 Task: Add a condition where "Hours since assignee update Less than Five hundred" in unsolved tickets in your groups.
Action: Mouse moved to (120, 400)
Screenshot: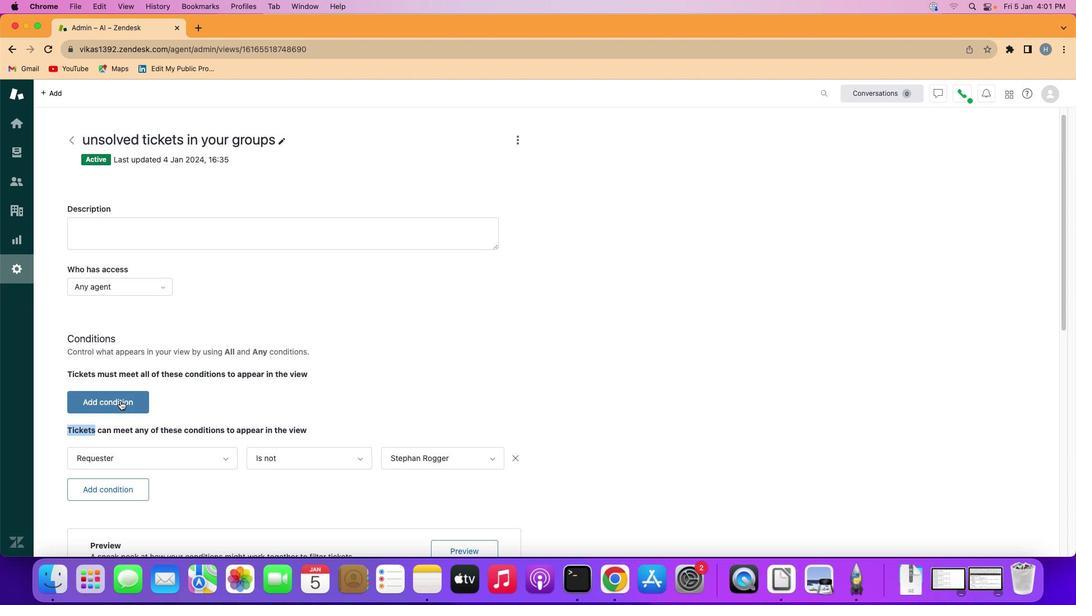 
Action: Mouse pressed left at (120, 400)
Screenshot: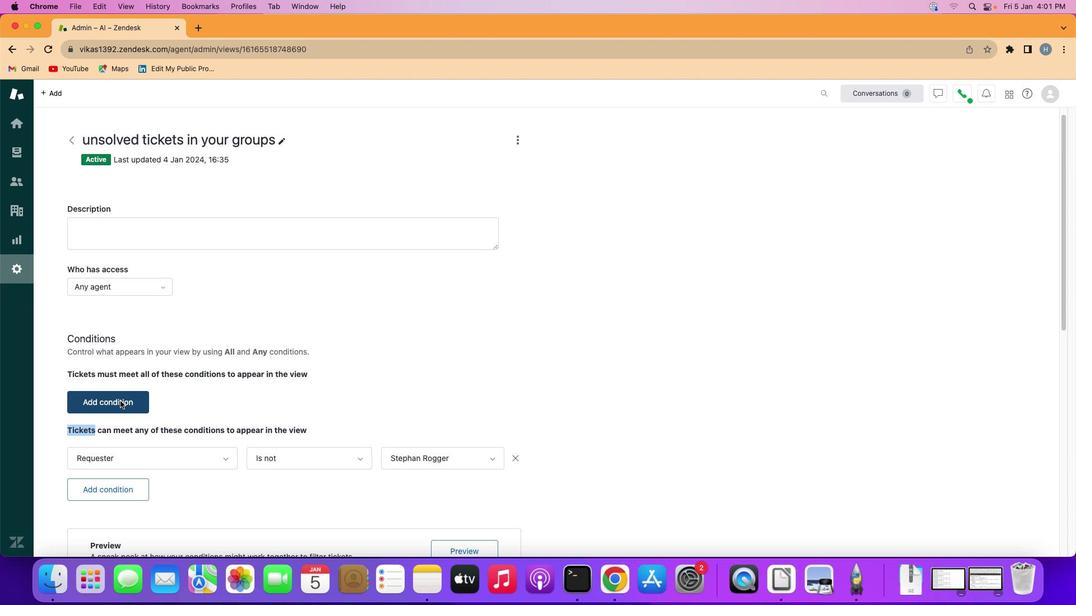
Action: Mouse moved to (138, 399)
Screenshot: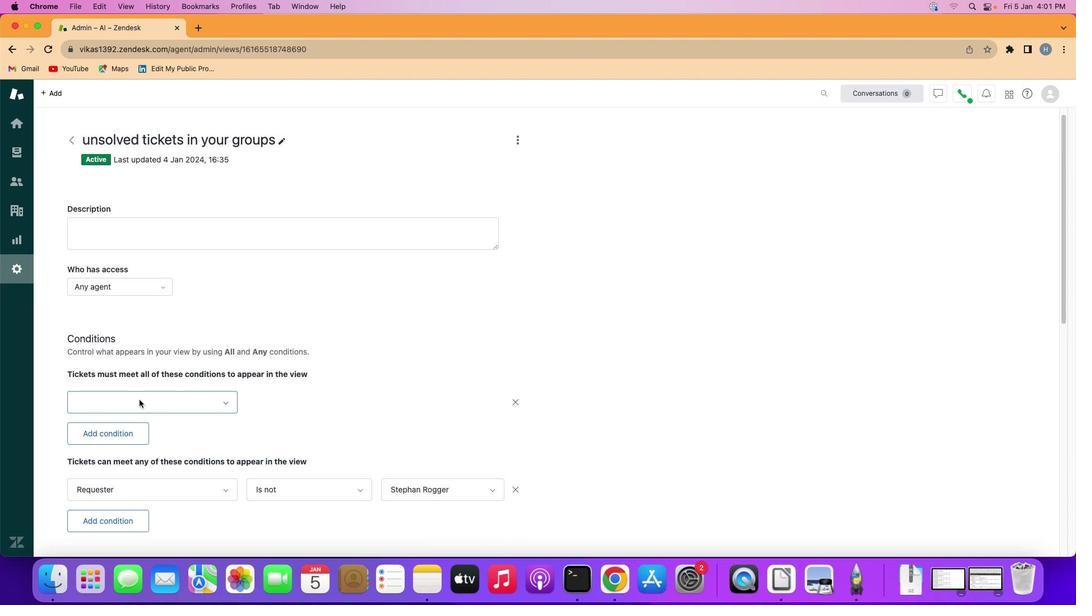 
Action: Mouse pressed left at (138, 399)
Screenshot: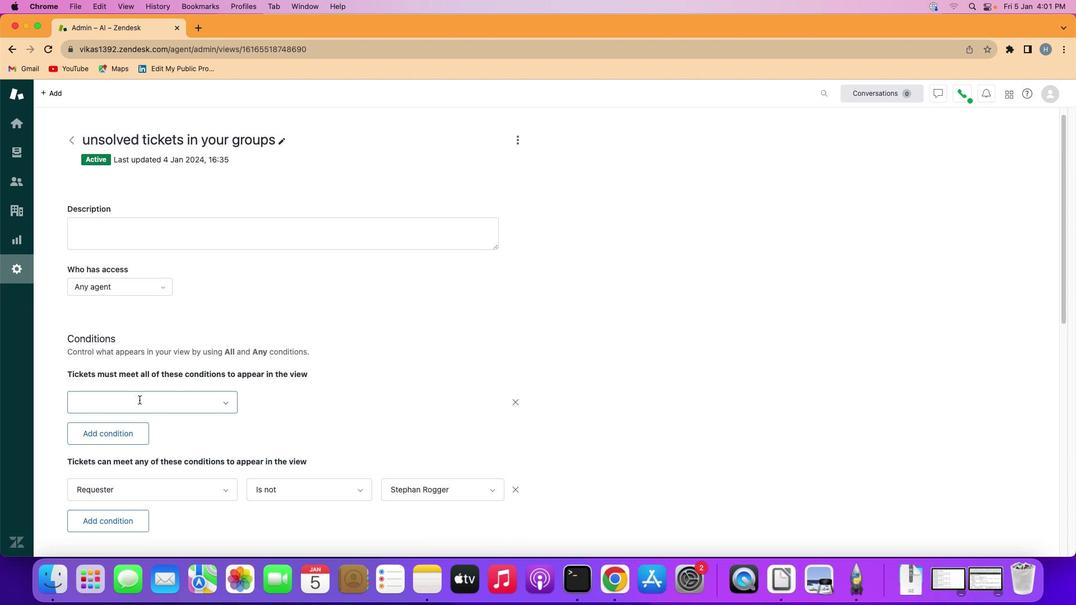 
Action: Mouse moved to (164, 306)
Screenshot: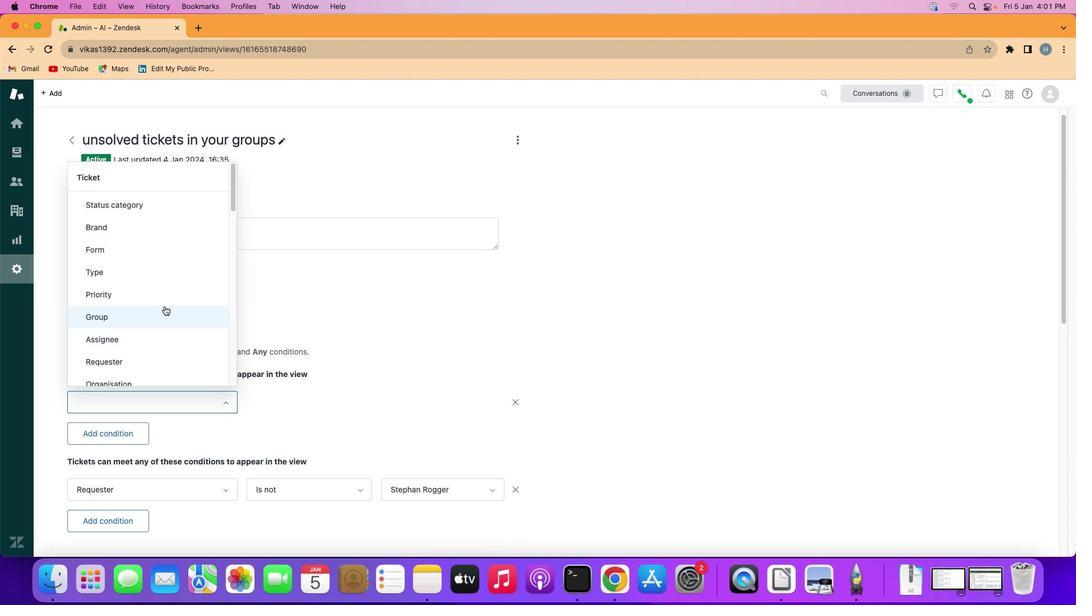 
Action: Mouse scrolled (164, 306) with delta (0, 0)
Screenshot: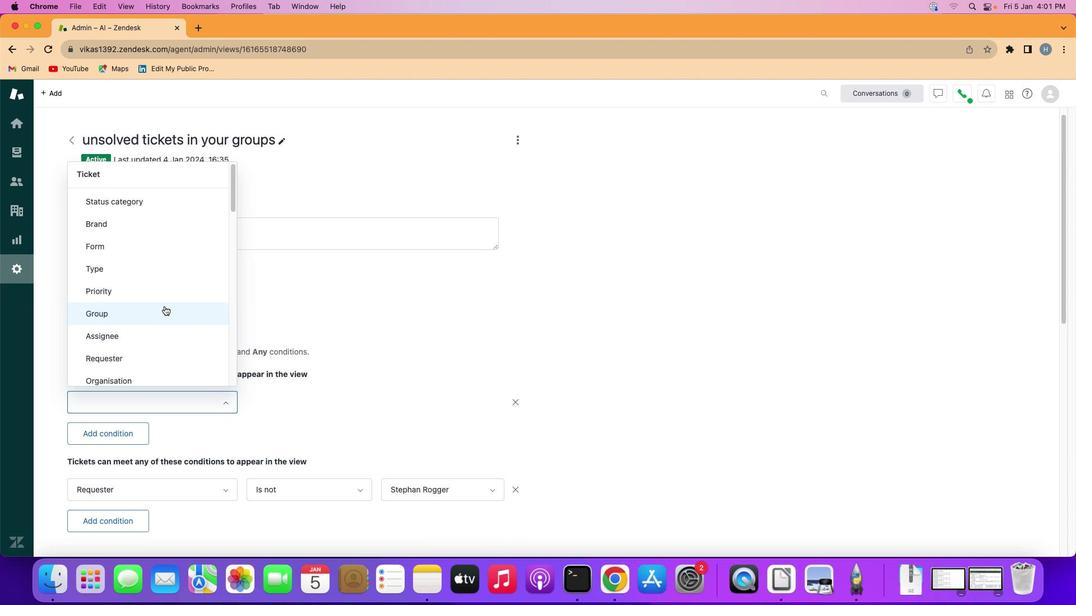 
Action: Mouse scrolled (164, 306) with delta (0, 0)
Screenshot: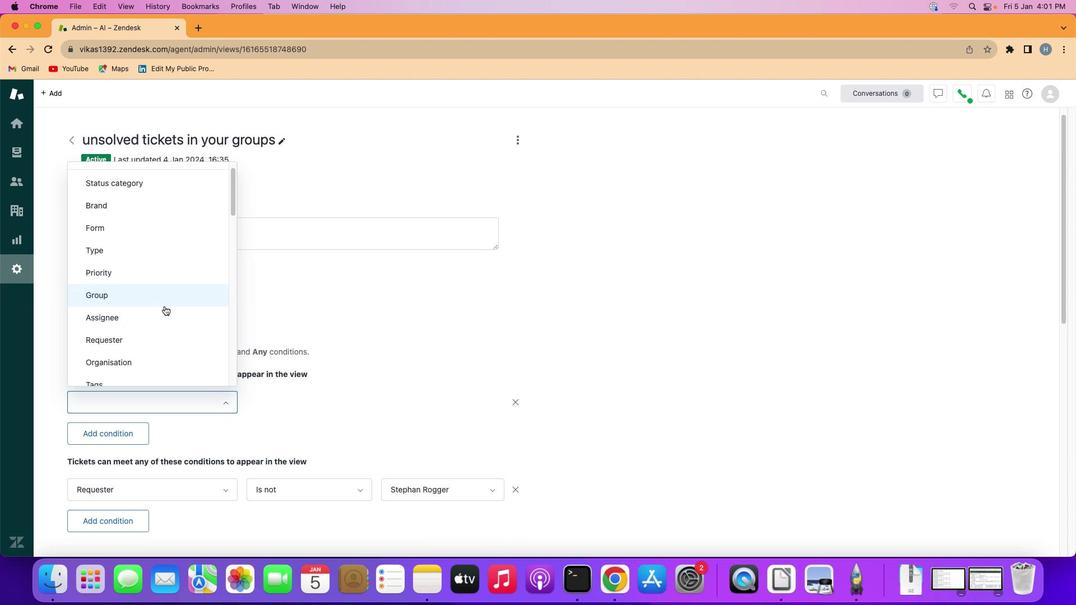 
Action: Mouse scrolled (164, 306) with delta (0, -1)
Screenshot: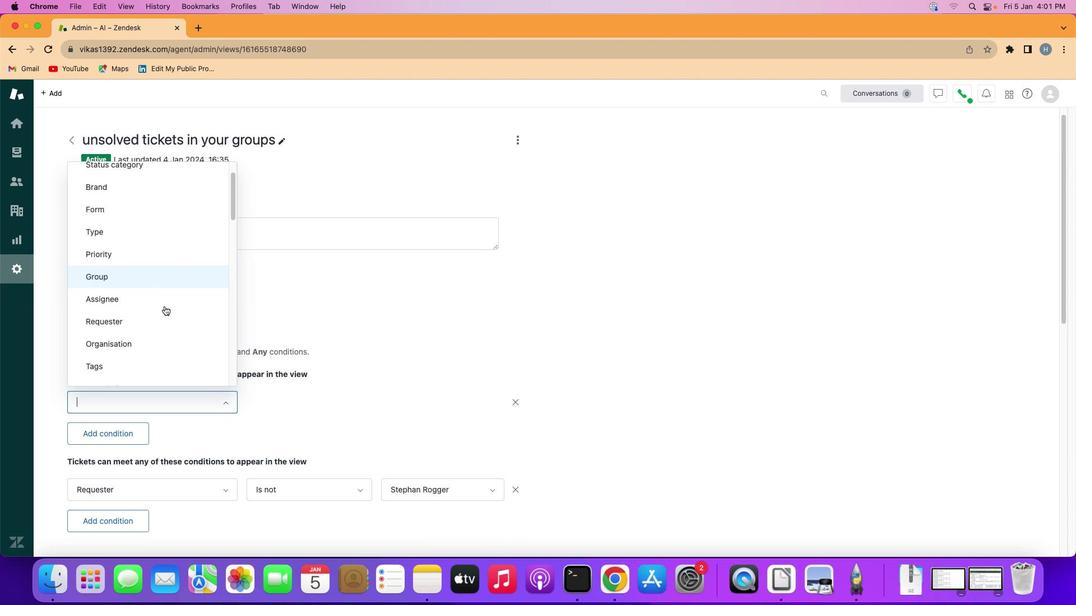 
Action: Mouse scrolled (164, 306) with delta (0, -1)
Screenshot: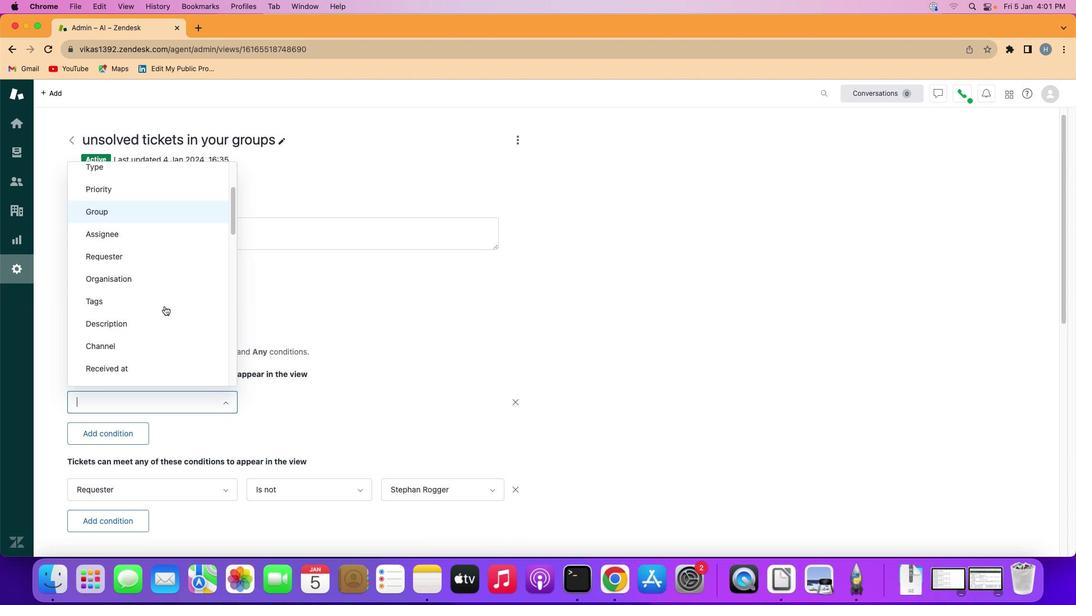 
Action: Mouse scrolled (164, 306) with delta (0, -1)
Screenshot: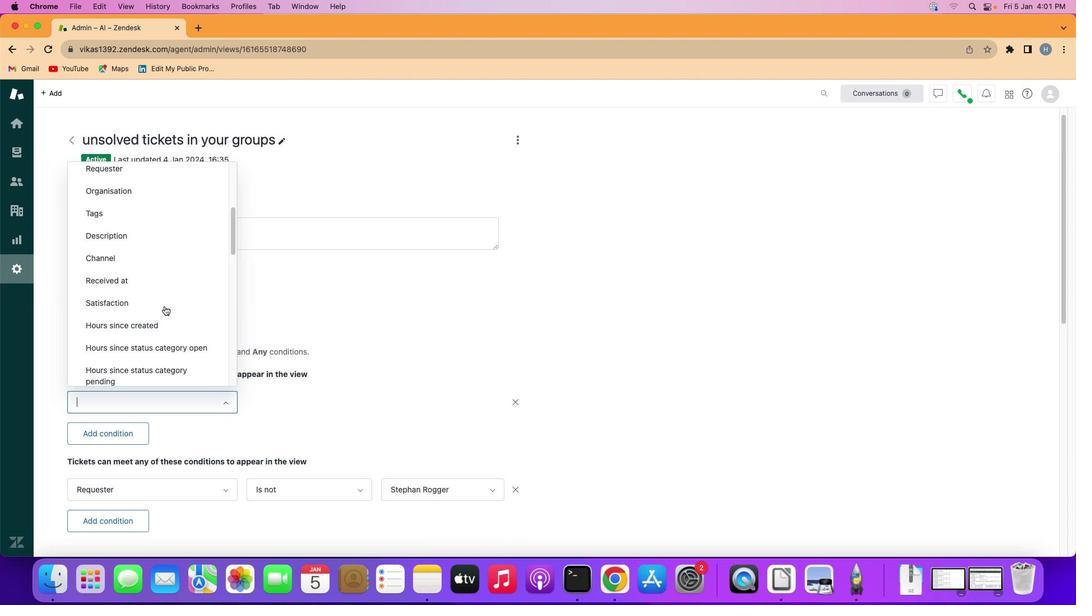 
Action: Mouse moved to (164, 302)
Screenshot: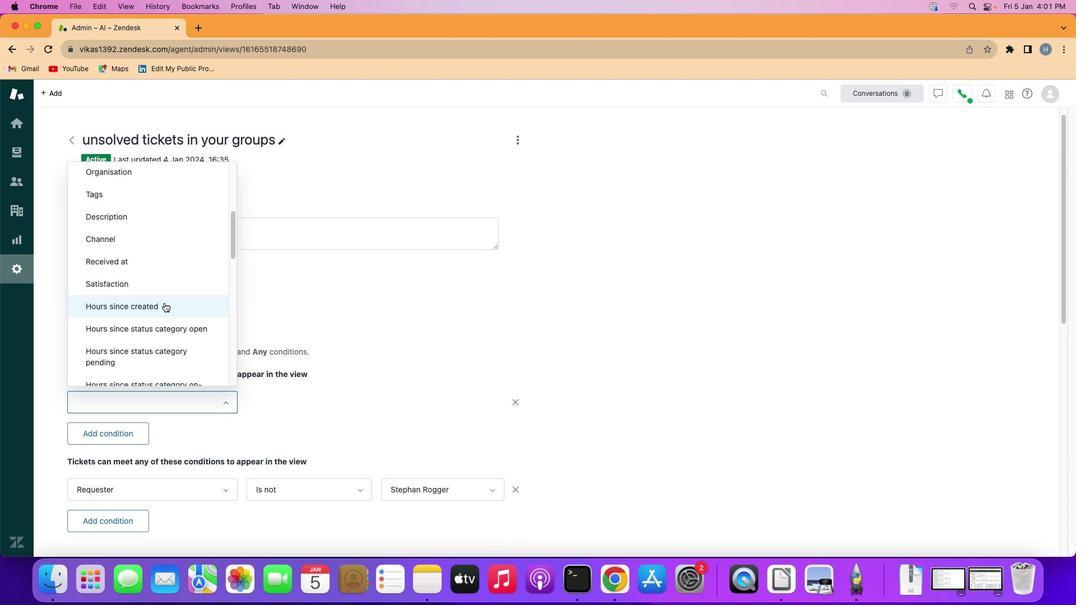 
Action: Mouse scrolled (164, 302) with delta (0, 0)
Screenshot: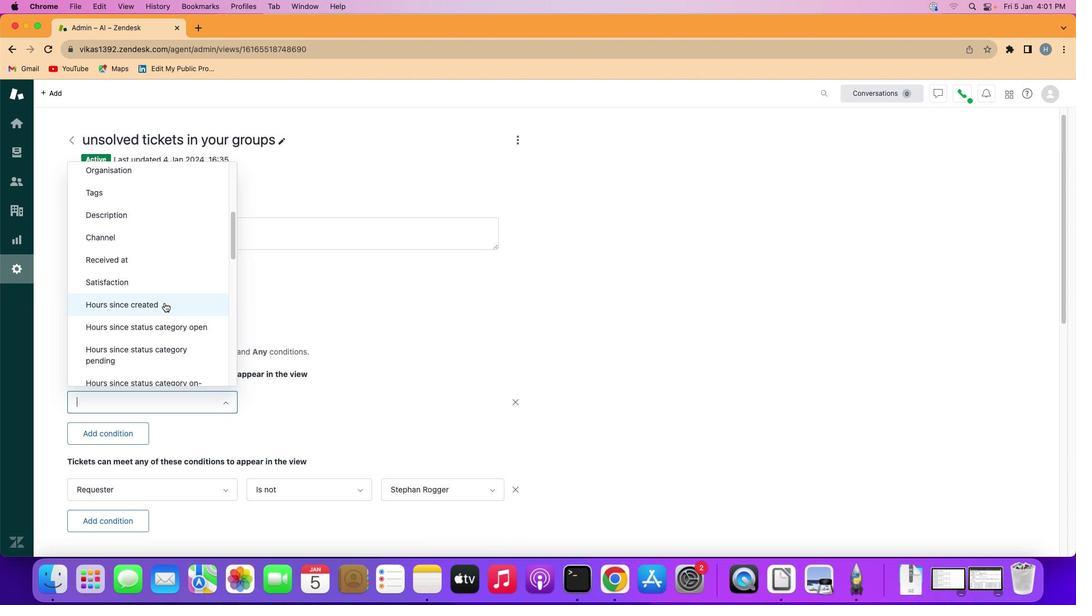 
Action: Mouse scrolled (164, 302) with delta (0, 0)
Screenshot: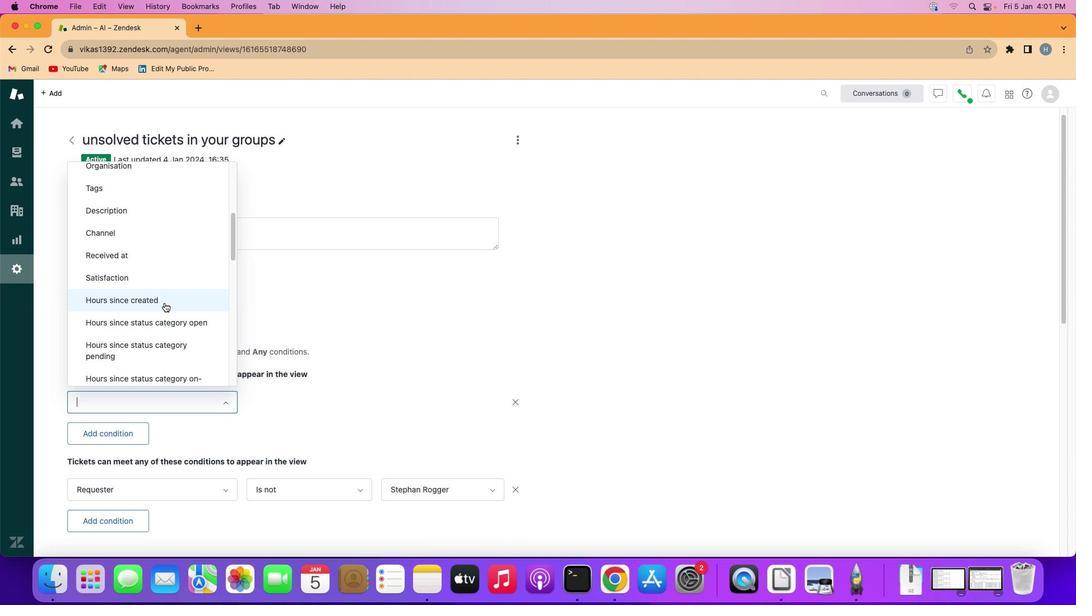 
Action: Mouse scrolled (164, 302) with delta (0, 0)
Screenshot: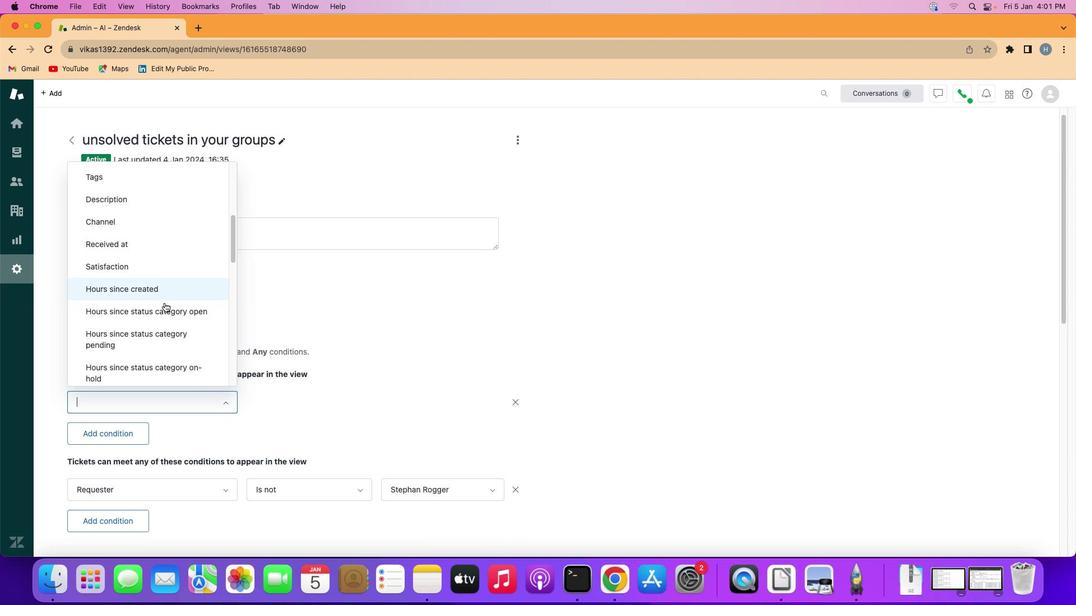 
Action: Mouse scrolled (164, 302) with delta (0, 0)
Screenshot: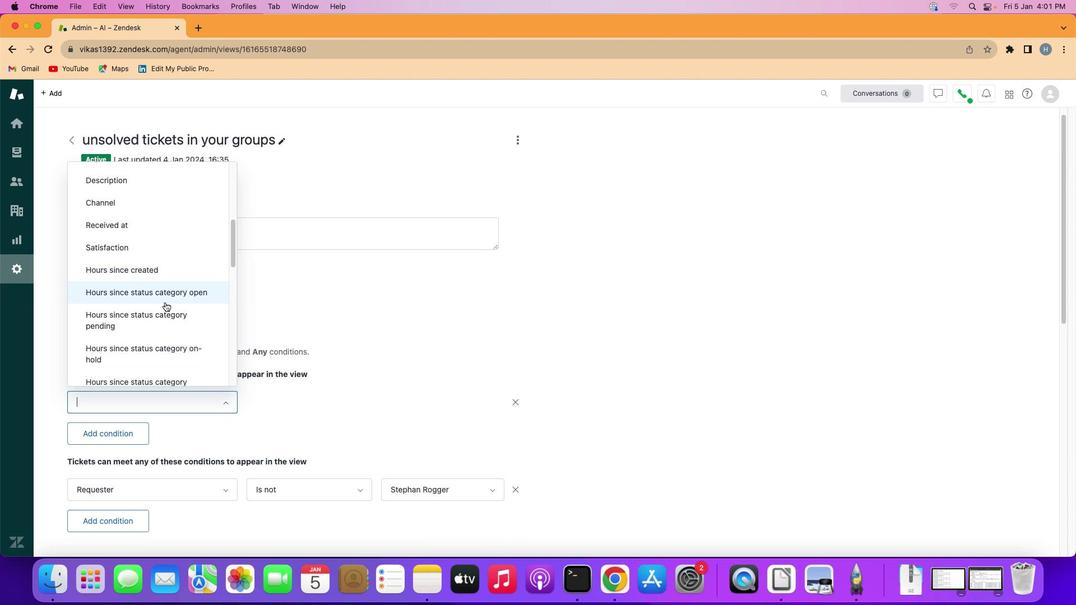 
Action: Mouse moved to (164, 301)
Screenshot: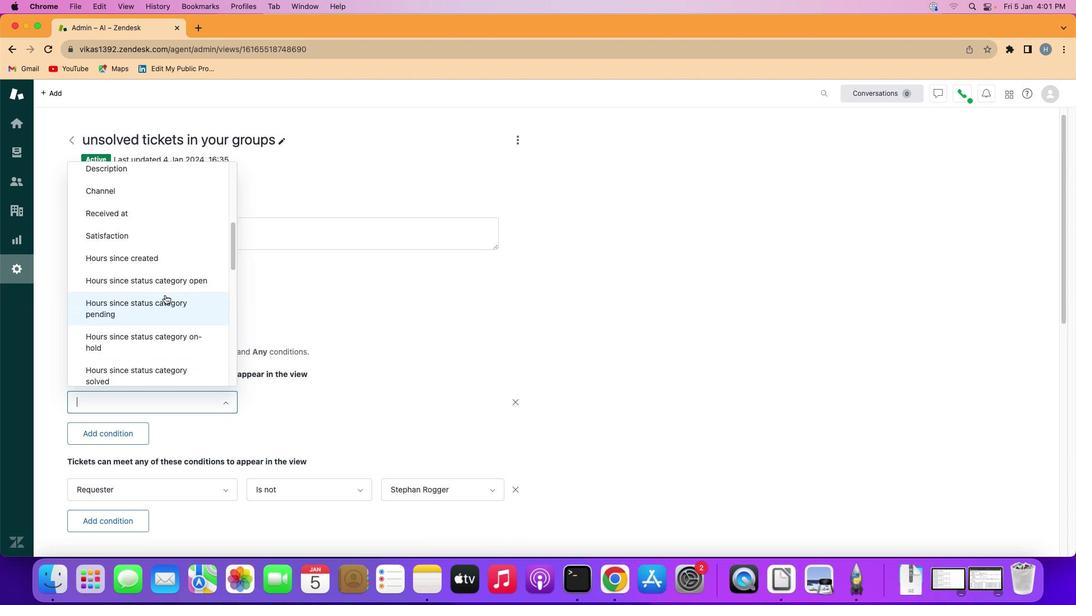 
Action: Mouse scrolled (164, 301) with delta (0, 0)
Screenshot: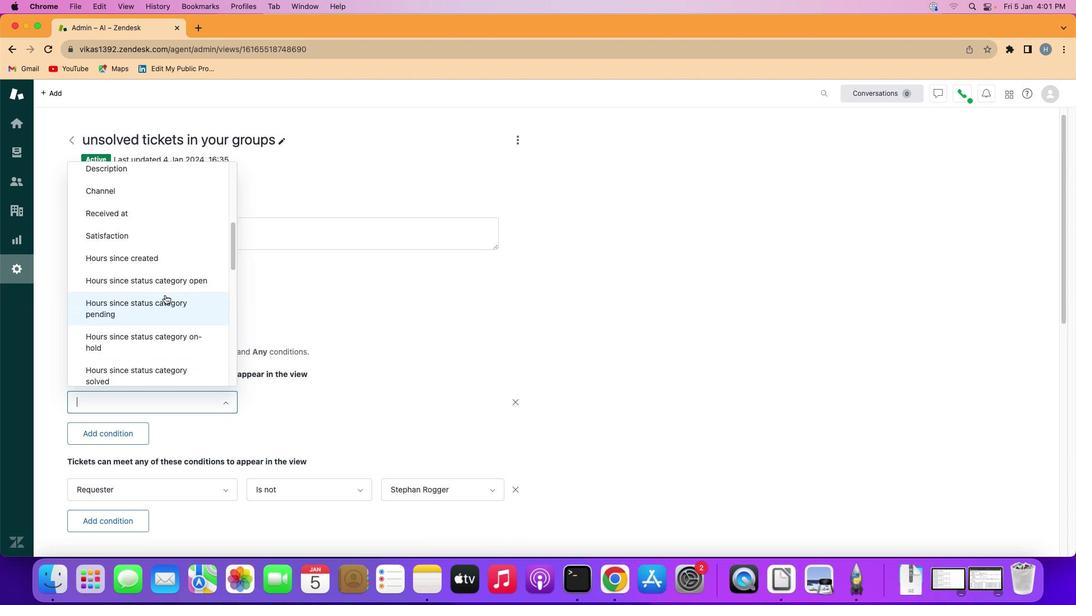 
Action: Mouse moved to (164, 296)
Screenshot: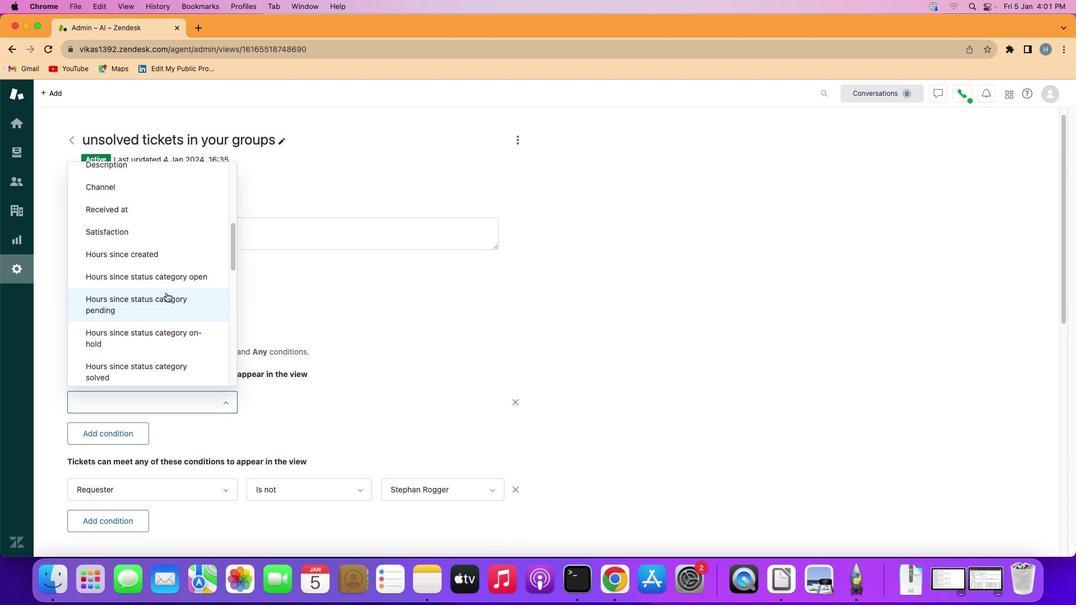 
Action: Mouse scrolled (164, 296) with delta (0, 0)
Screenshot: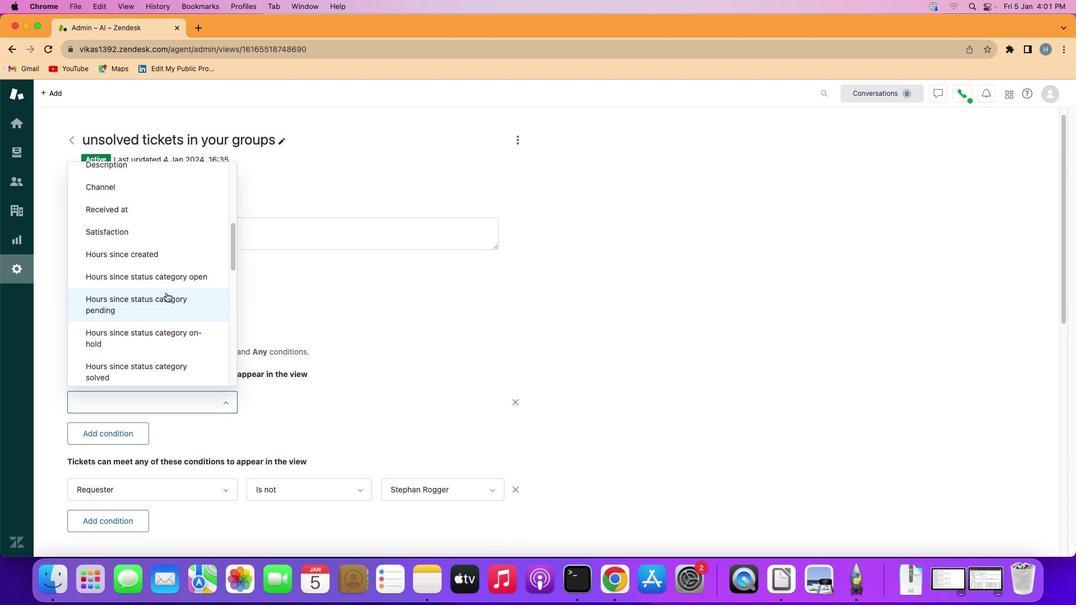 
Action: Mouse moved to (165, 292)
Screenshot: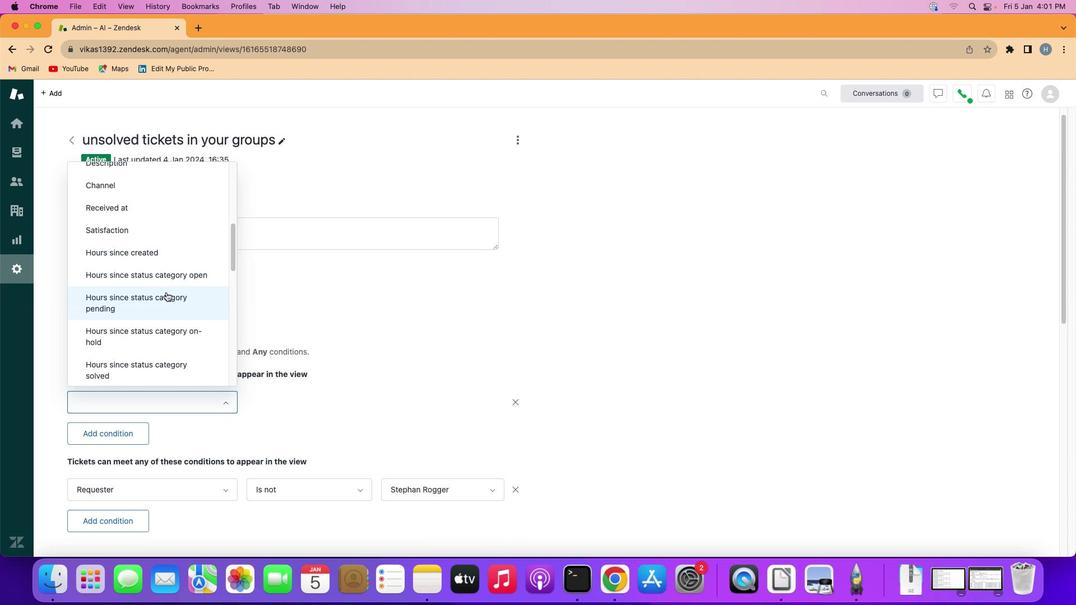 
Action: Mouse scrolled (165, 292) with delta (0, 0)
Screenshot: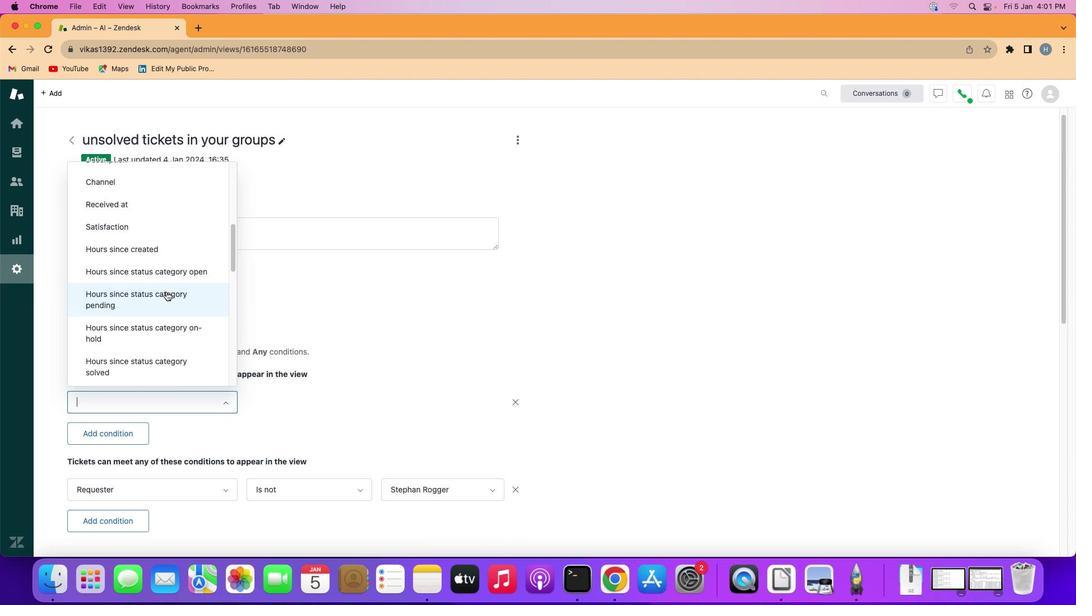 
Action: Mouse scrolled (165, 292) with delta (0, 0)
Screenshot: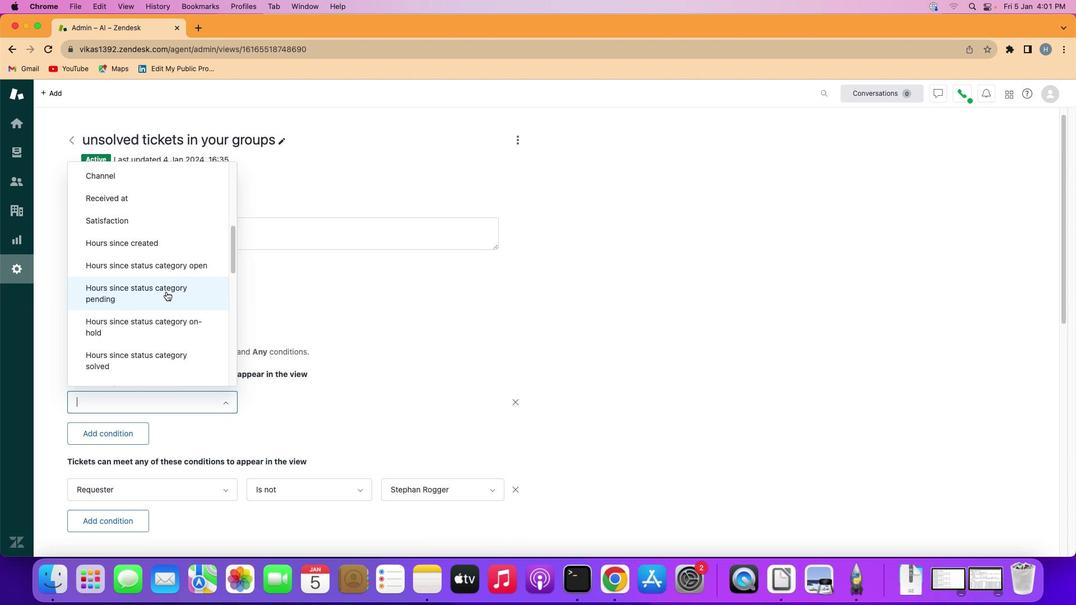 
Action: Mouse moved to (165, 291)
Screenshot: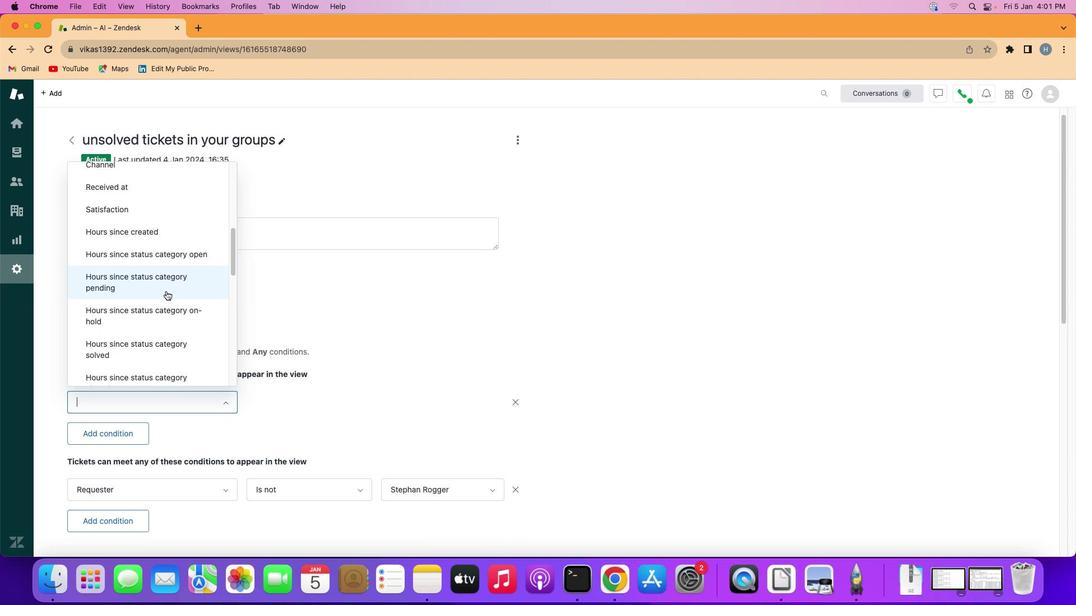 
Action: Mouse scrolled (165, 291) with delta (0, 0)
Screenshot: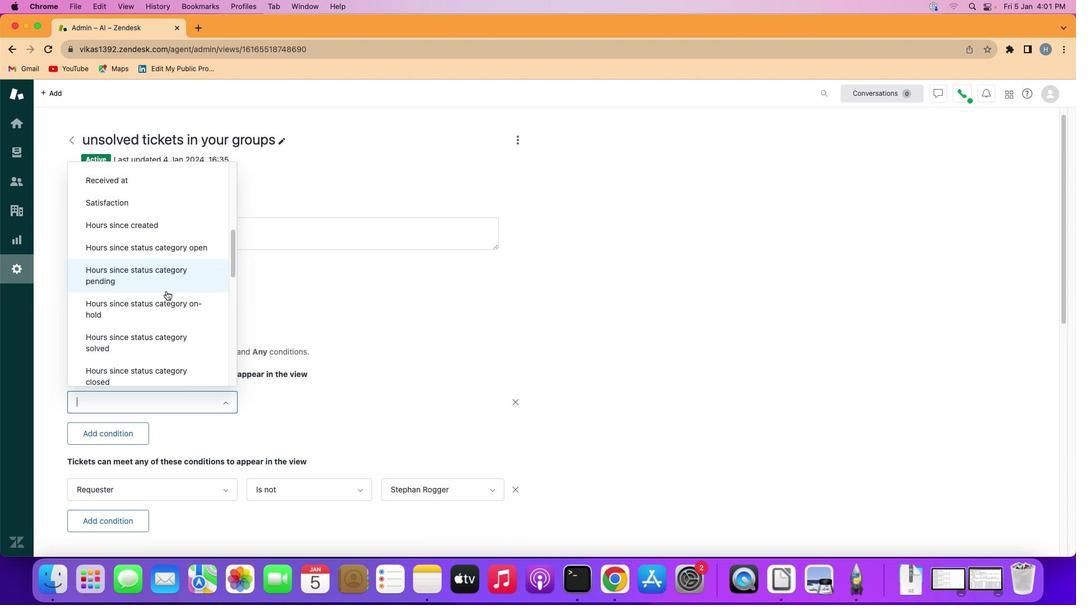 
Action: Mouse moved to (164, 291)
Screenshot: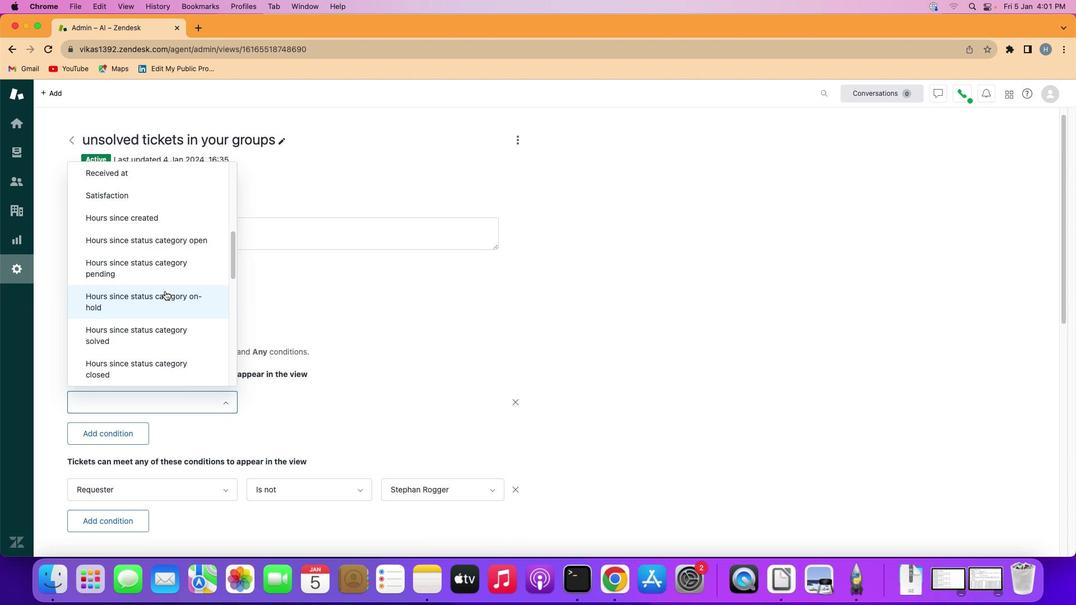 
Action: Mouse scrolled (164, 291) with delta (0, 0)
Screenshot: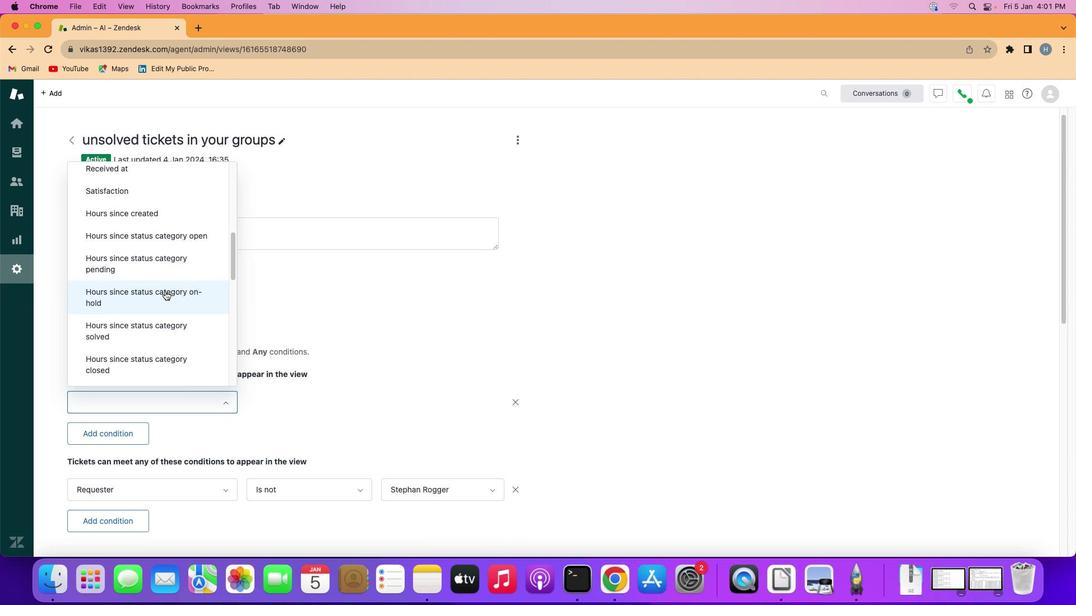 
Action: Mouse scrolled (164, 291) with delta (0, 0)
Screenshot: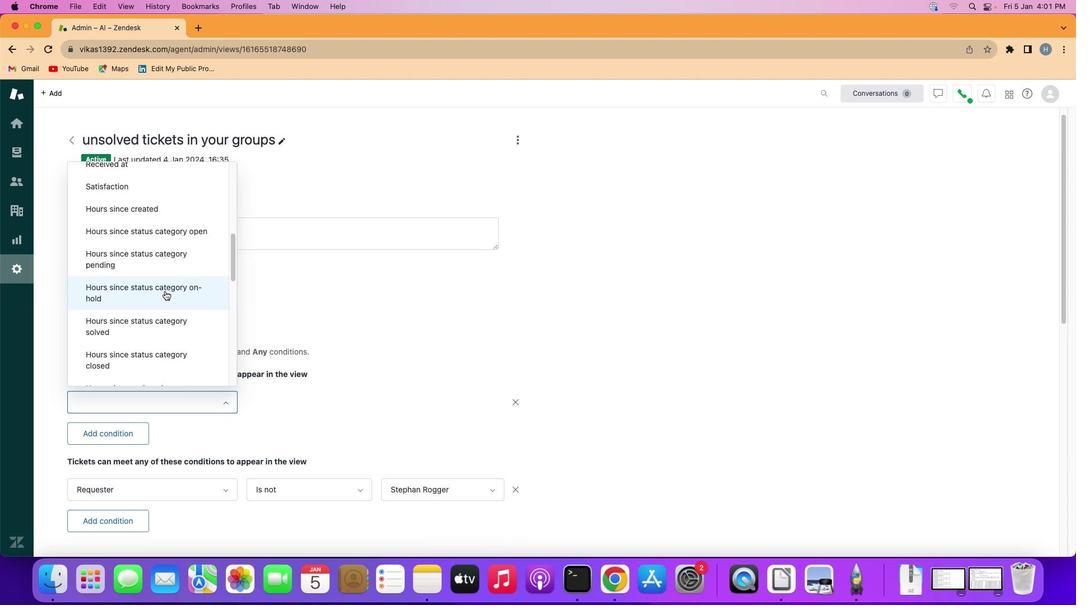 
Action: Mouse scrolled (164, 291) with delta (0, 0)
Screenshot: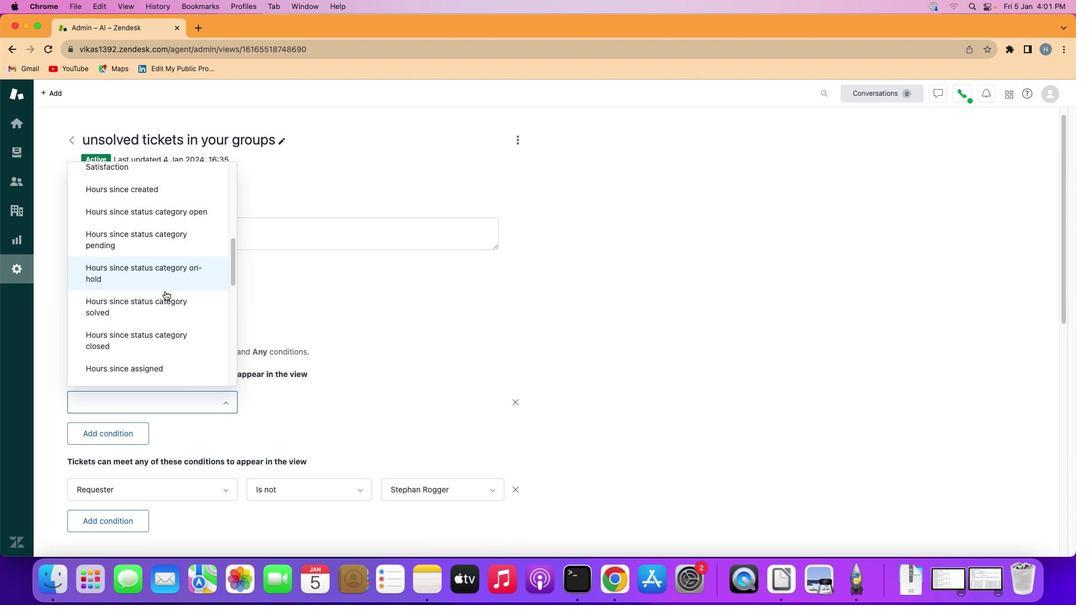 
Action: Mouse scrolled (164, 291) with delta (0, 0)
Screenshot: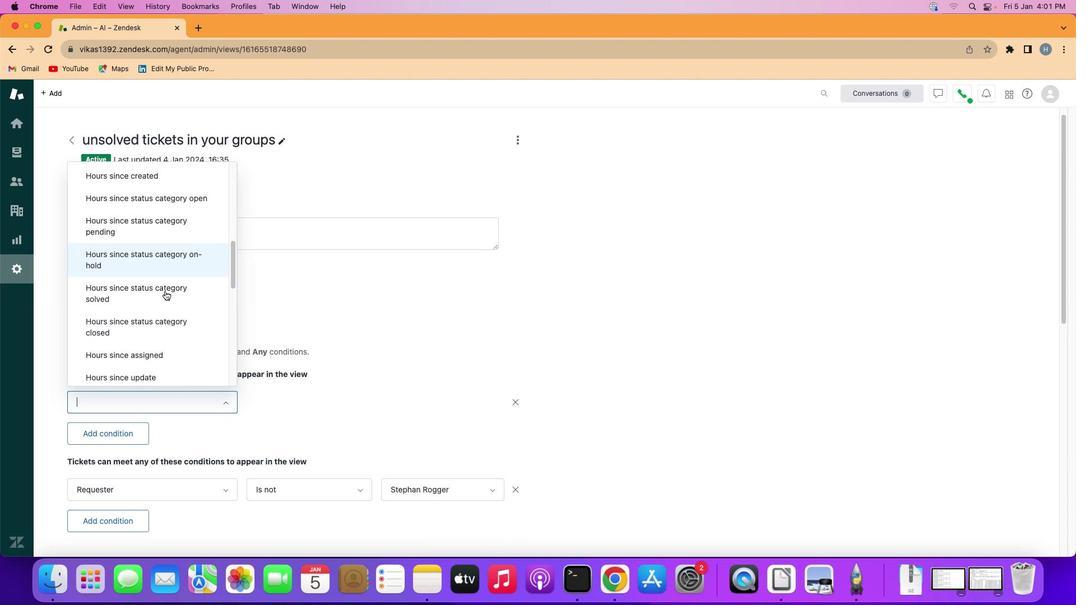 
Action: Mouse scrolled (164, 291) with delta (0, 0)
Screenshot: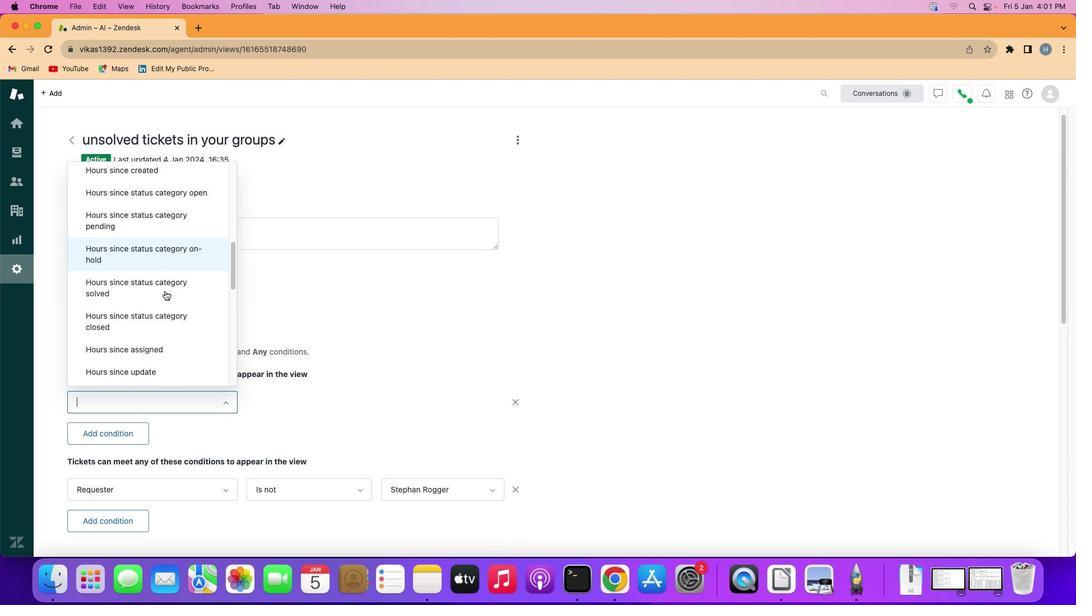 
Action: Mouse scrolled (164, 291) with delta (0, 0)
Screenshot: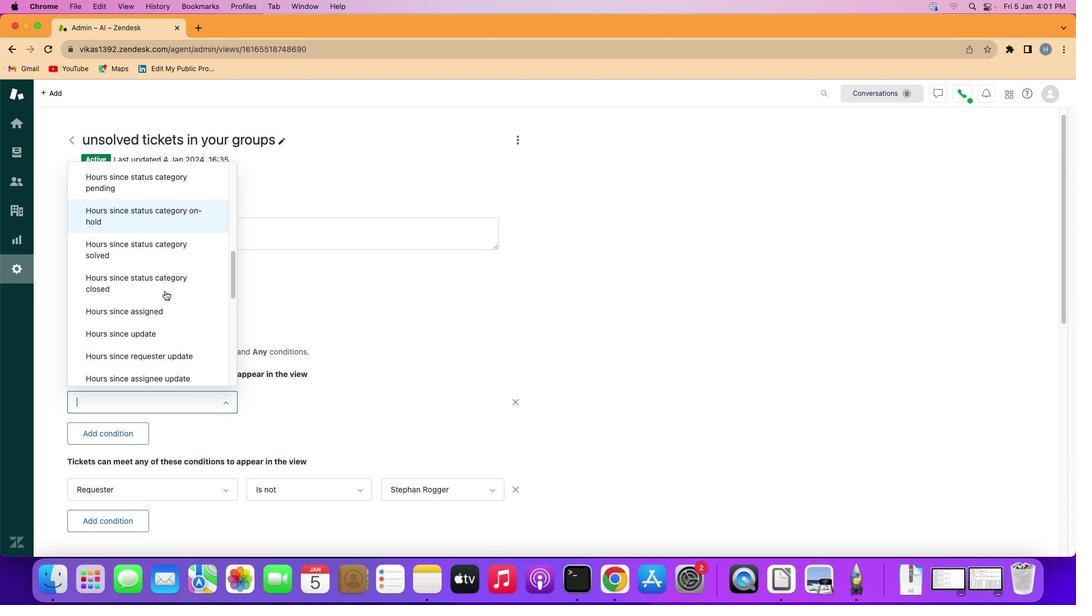 
Action: Mouse scrolled (164, 291) with delta (0, -1)
Screenshot: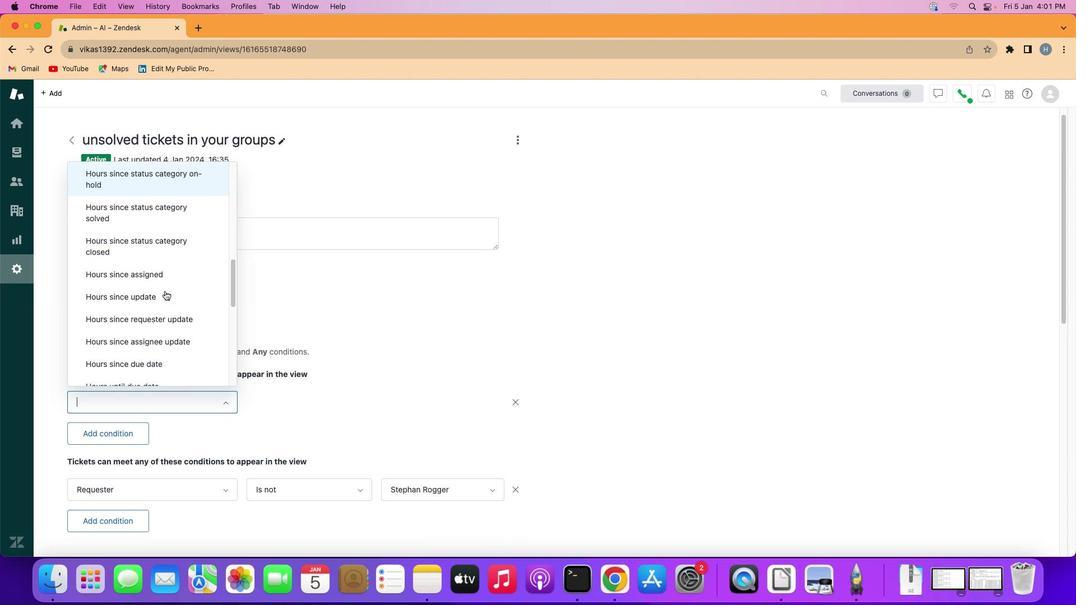 
Action: Mouse scrolled (164, 291) with delta (0, 0)
Screenshot: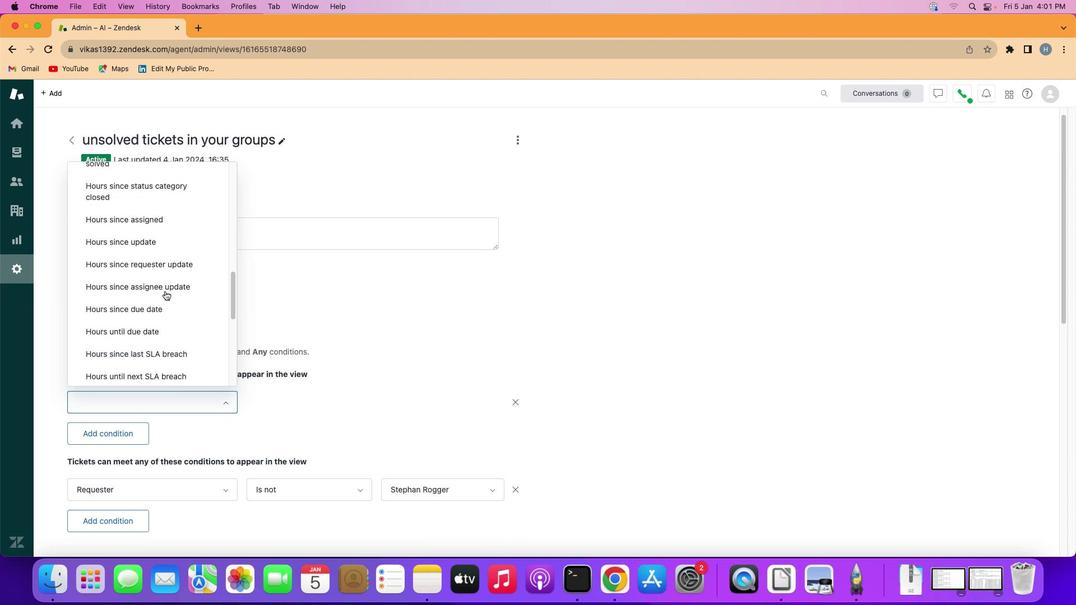 
Action: Mouse moved to (173, 283)
Screenshot: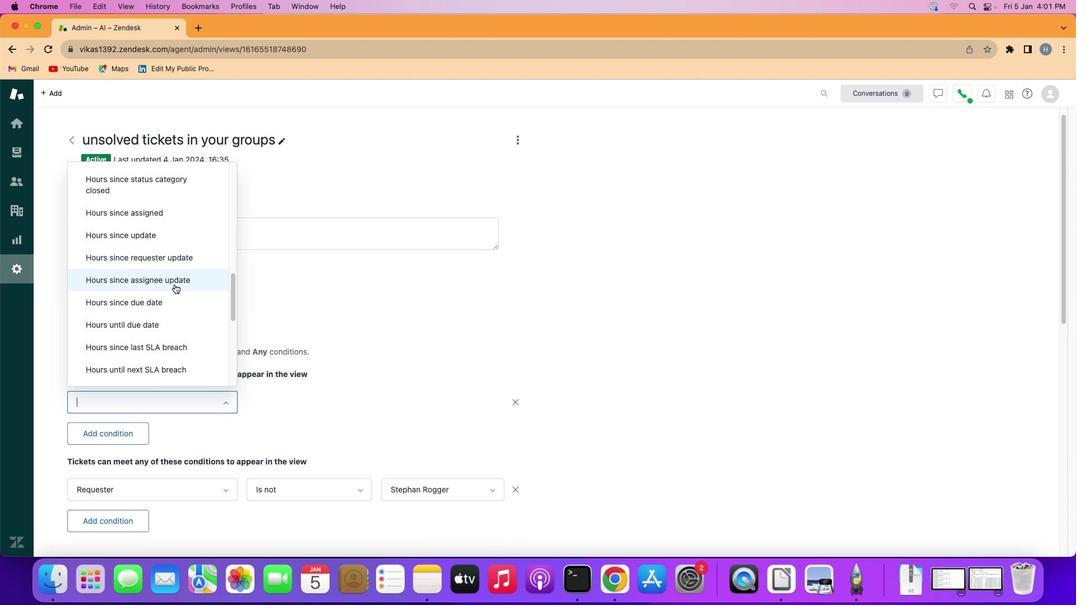 
Action: Mouse pressed left at (173, 283)
Screenshot: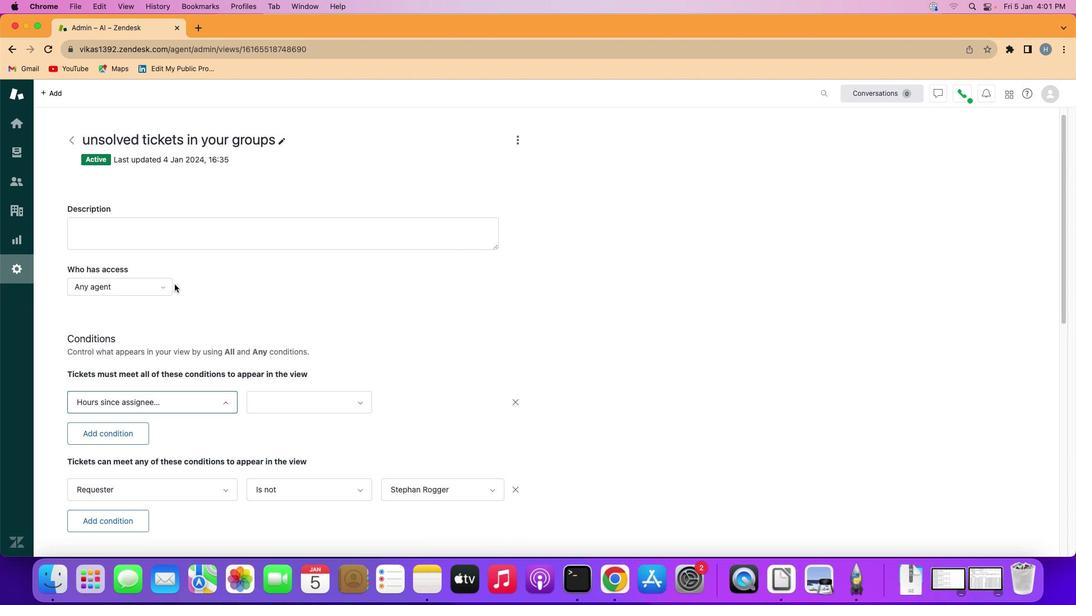 
Action: Mouse moved to (328, 402)
Screenshot: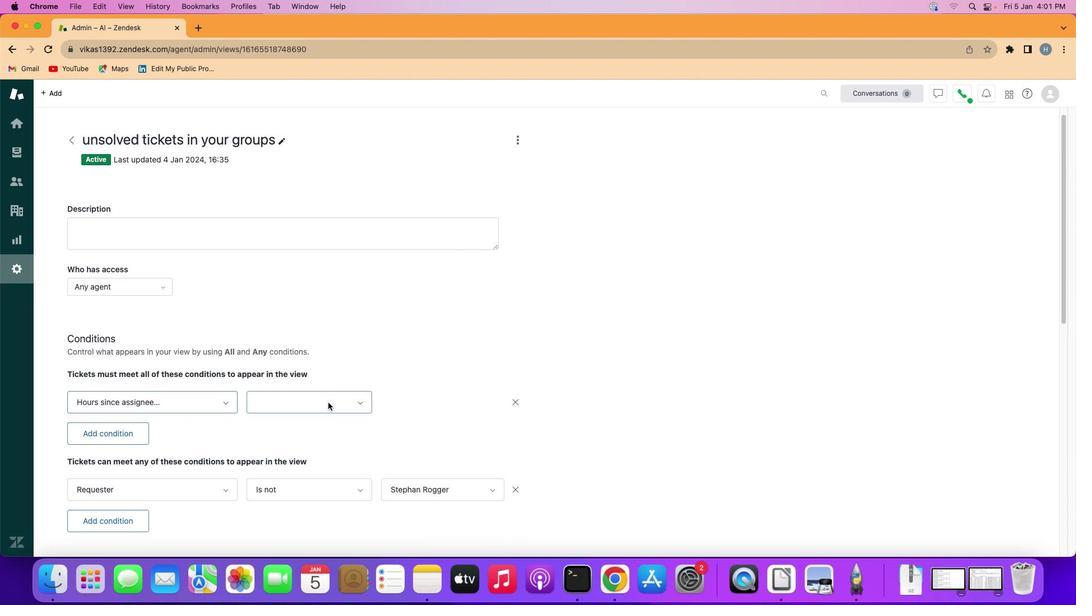 
Action: Mouse pressed left at (328, 402)
Screenshot: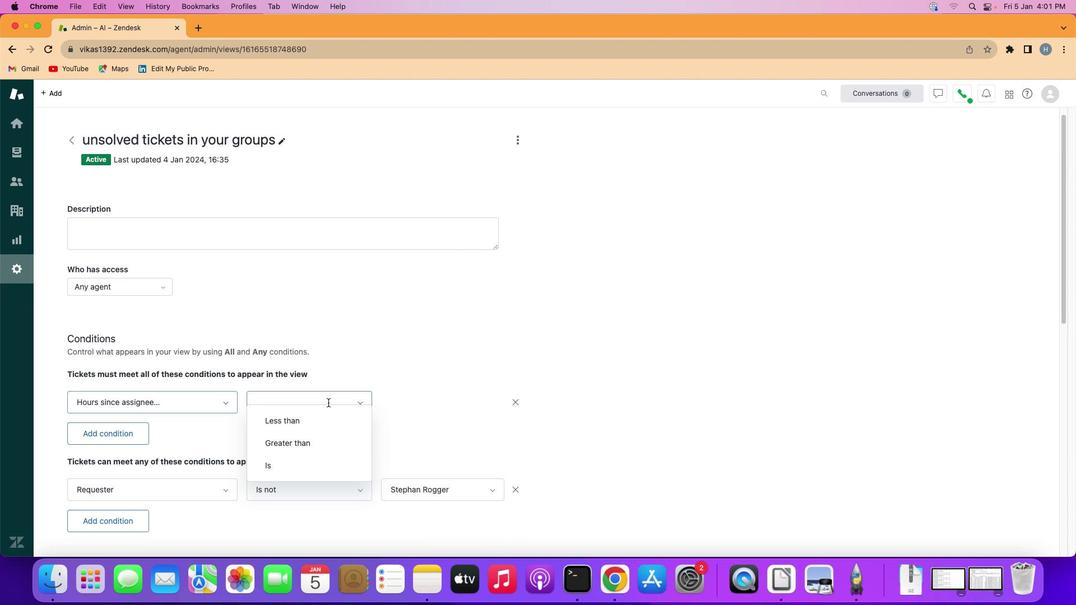 
Action: Mouse moved to (303, 431)
Screenshot: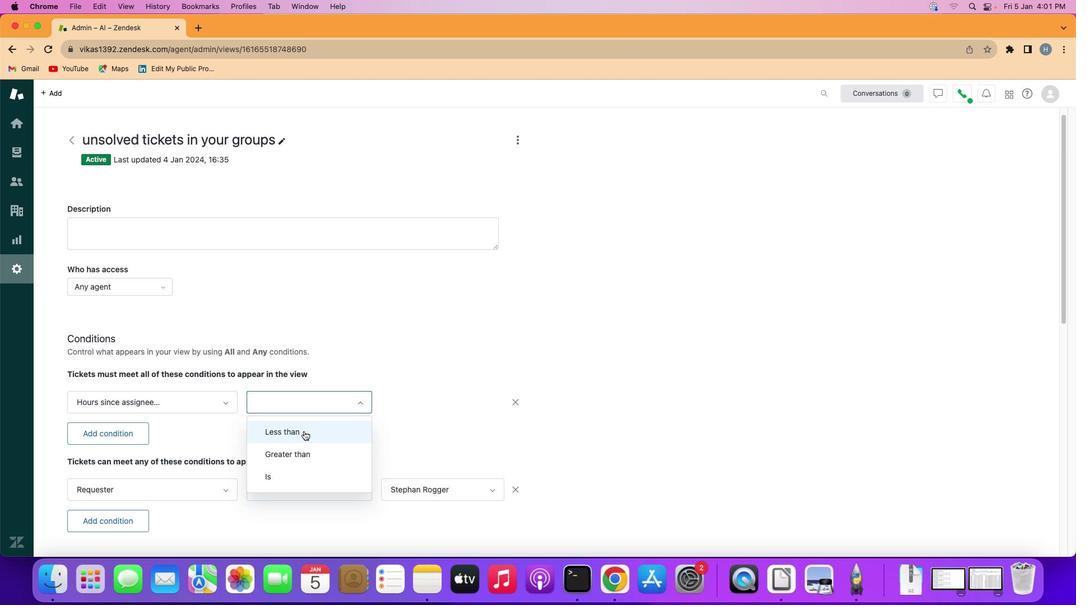 
Action: Mouse pressed left at (303, 431)
Screenshot: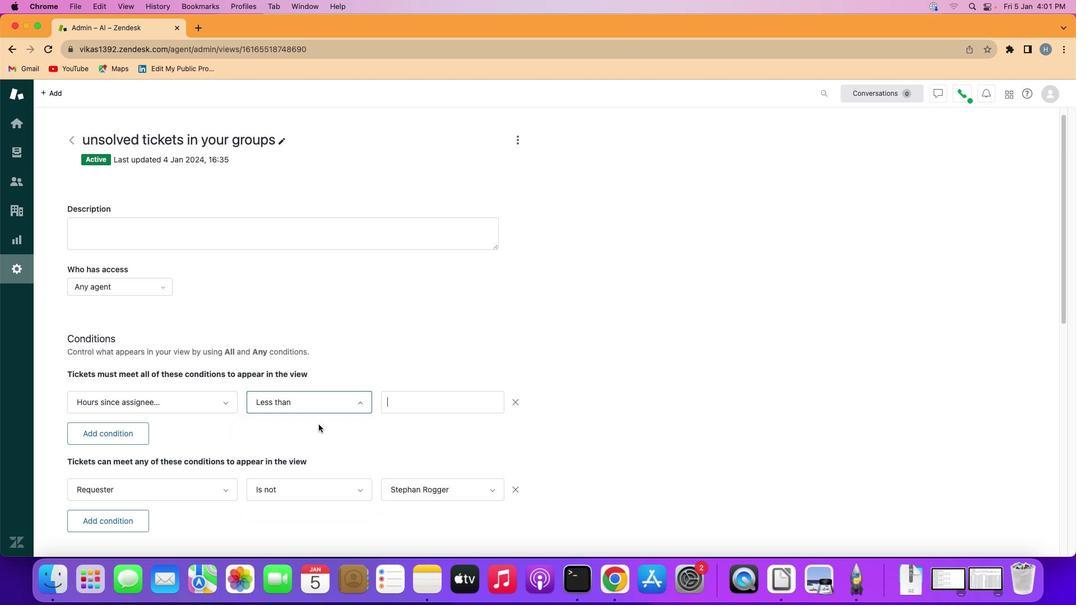
Action: Mouse moved to (402, 405)
Screenshot: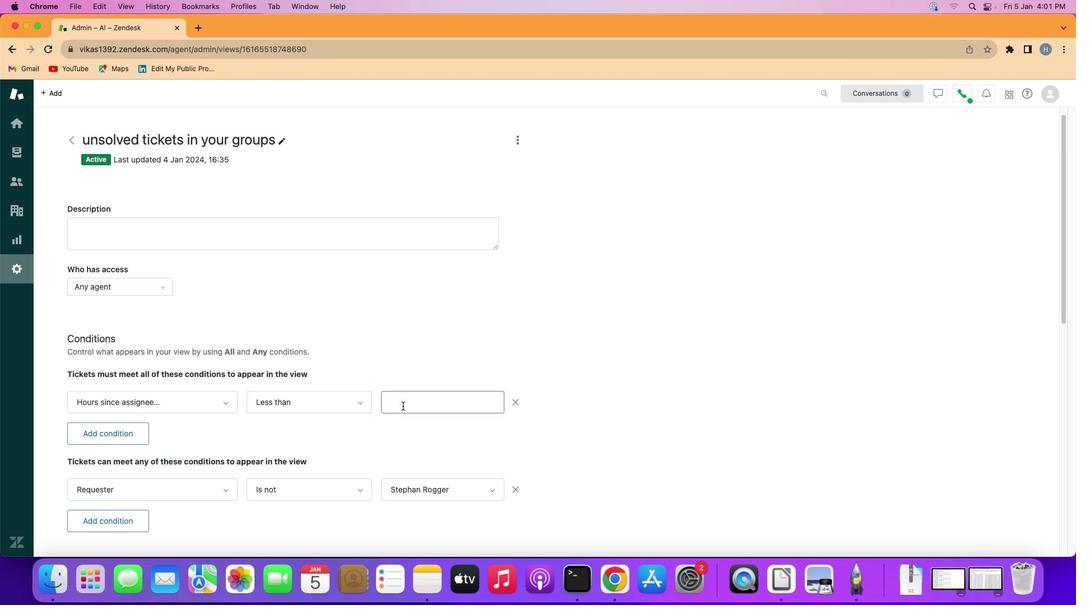 
Action: Mouse pressed left at (402, 405)
Screenshot: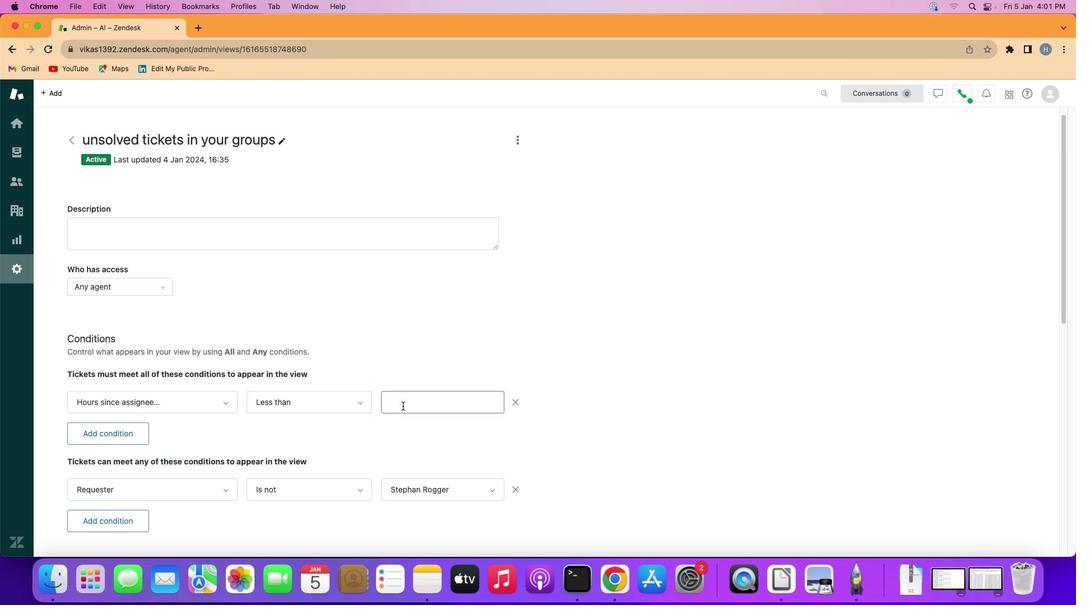 
Action: Key pressed Key.shift'F''i''v''e'Key.space'h''u''n''d''r''e''d'
Screenshot: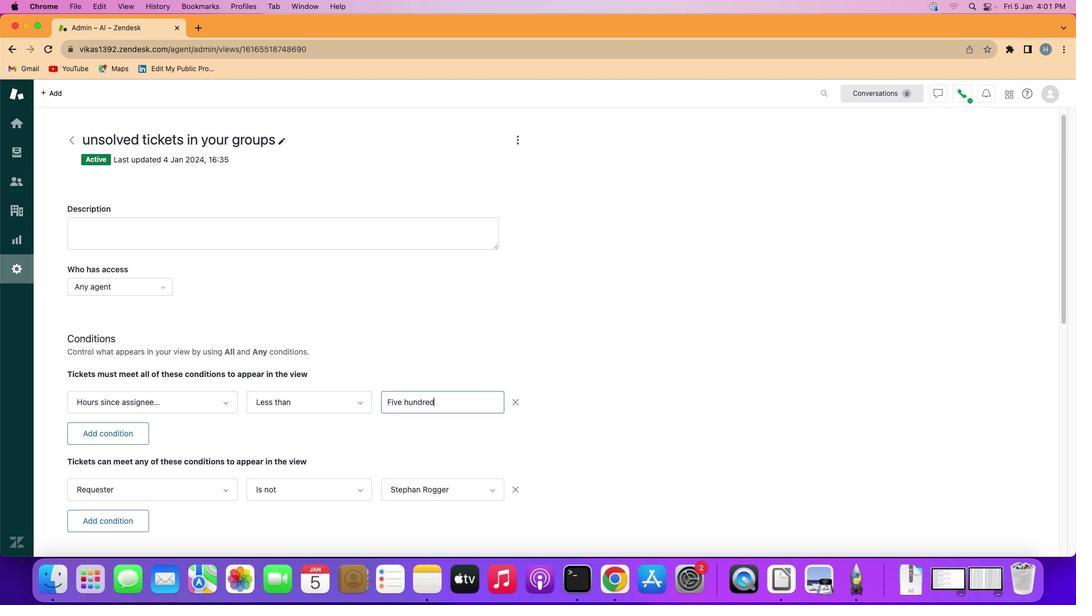 
Action: Mouse moved to (418, 434)
Screenshot: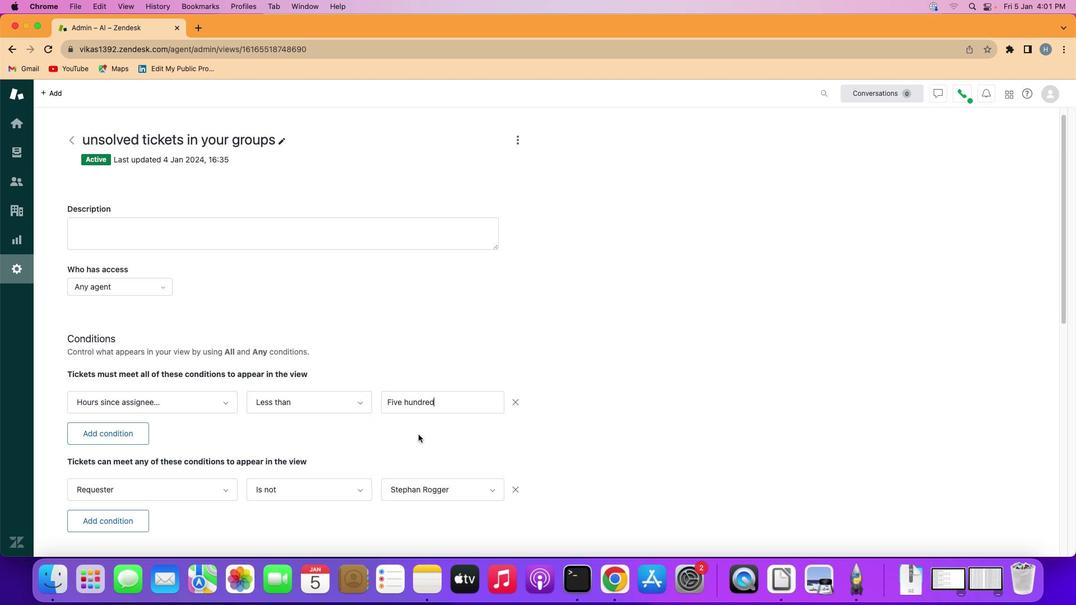 
Action: Mouse pressed left at (418, 434)
Screenshot: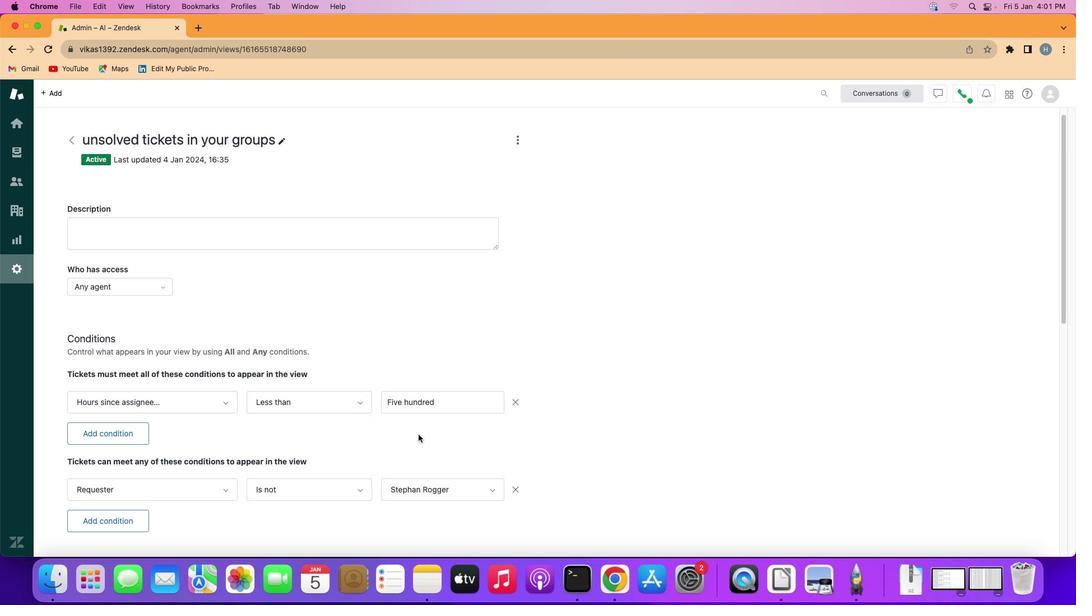 
